 Task: Set the Shipping contact to 'equals' while find customer
Action: Mouse moved to (186, 20)
Screenshot: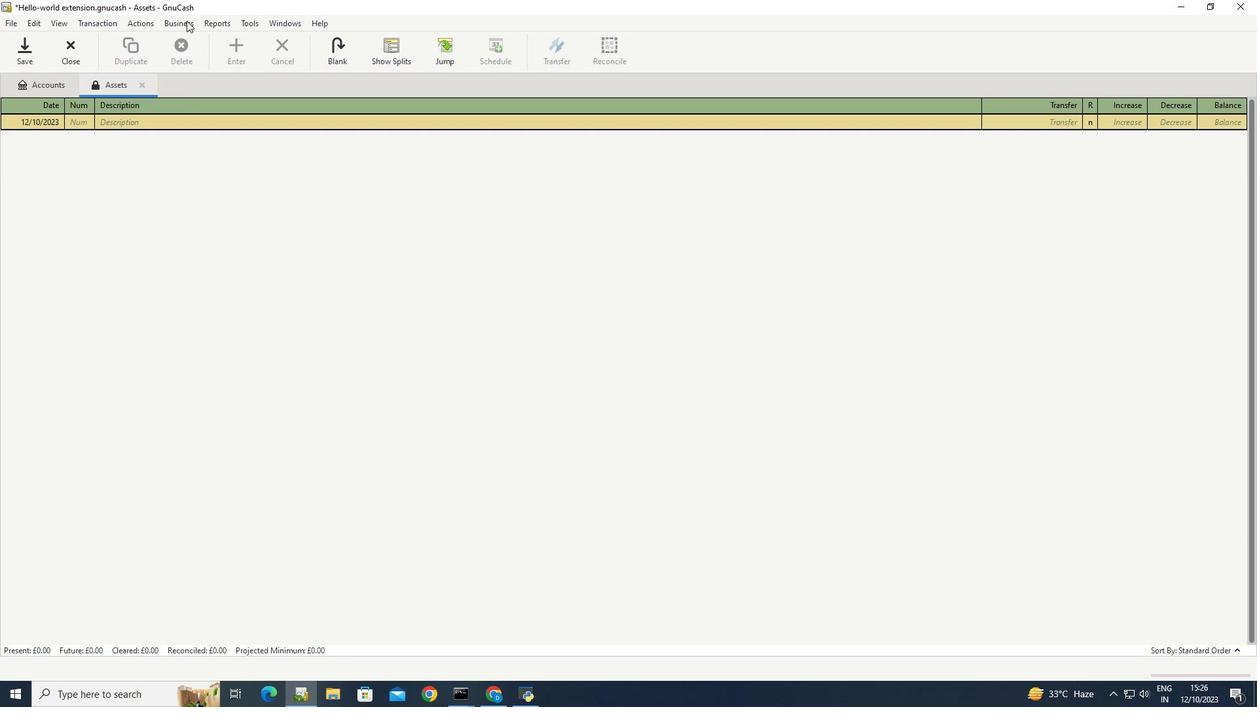 
Action: Mouse pressed left at (186, 20)
Screenshot: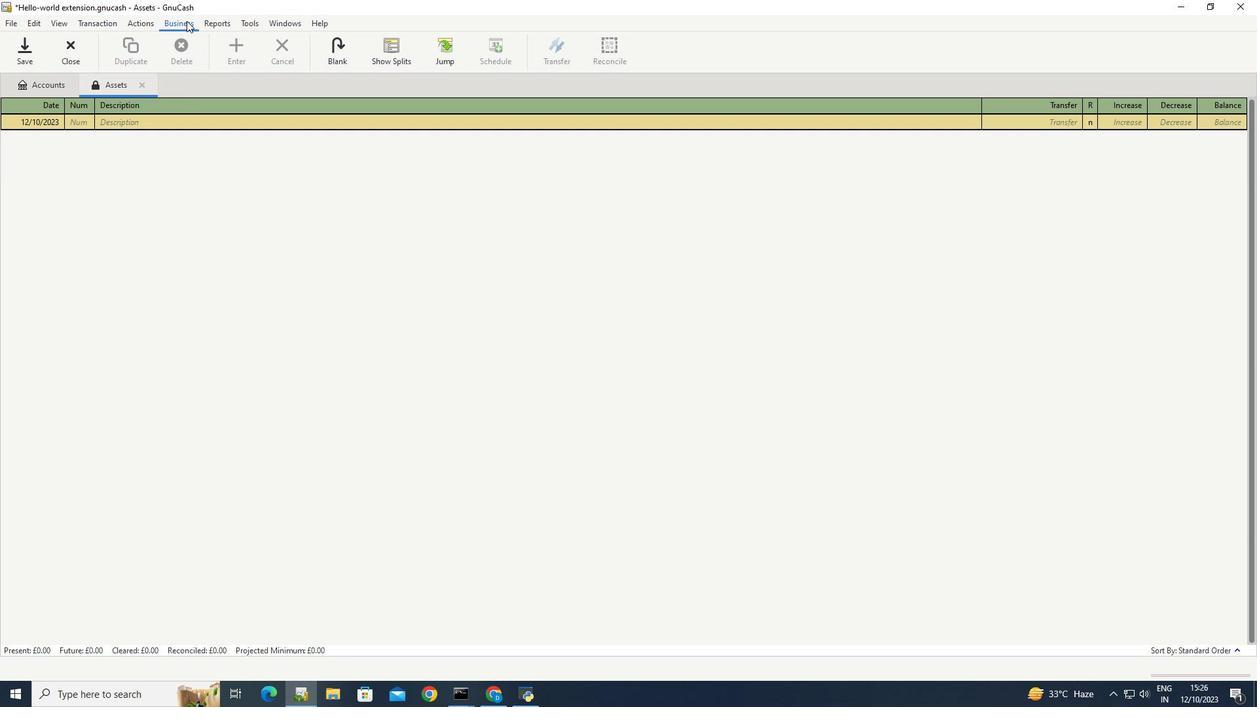 
Action: Mouse moved to (341, 72)
Screenshot: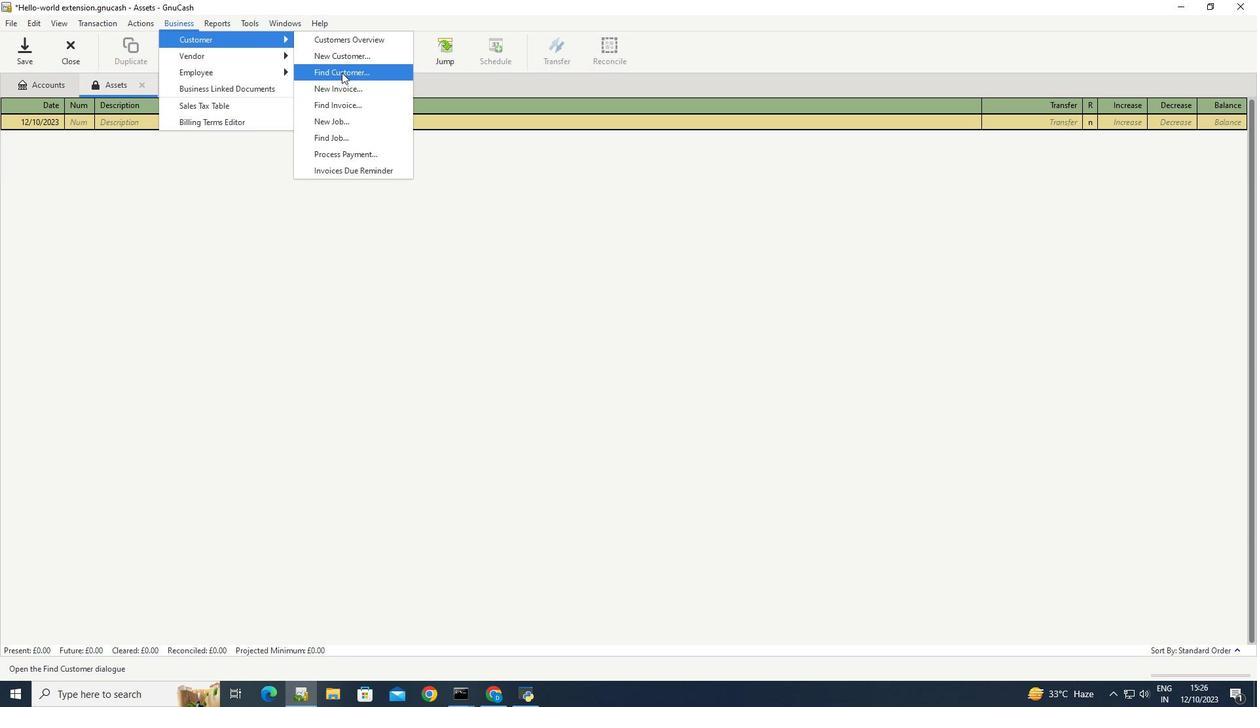 
Action: Mouse pressed left at (341, 72)
Screenshot: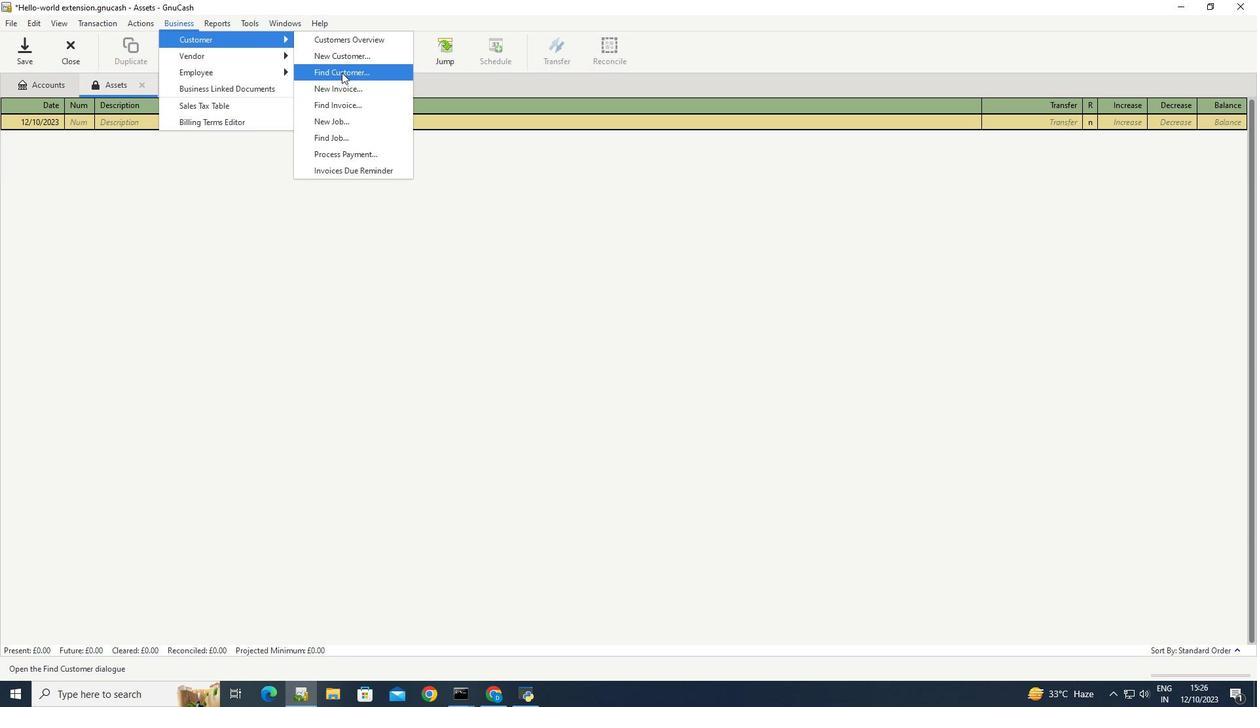 
Action: Mouse moved to (494, 310)
Screenshot: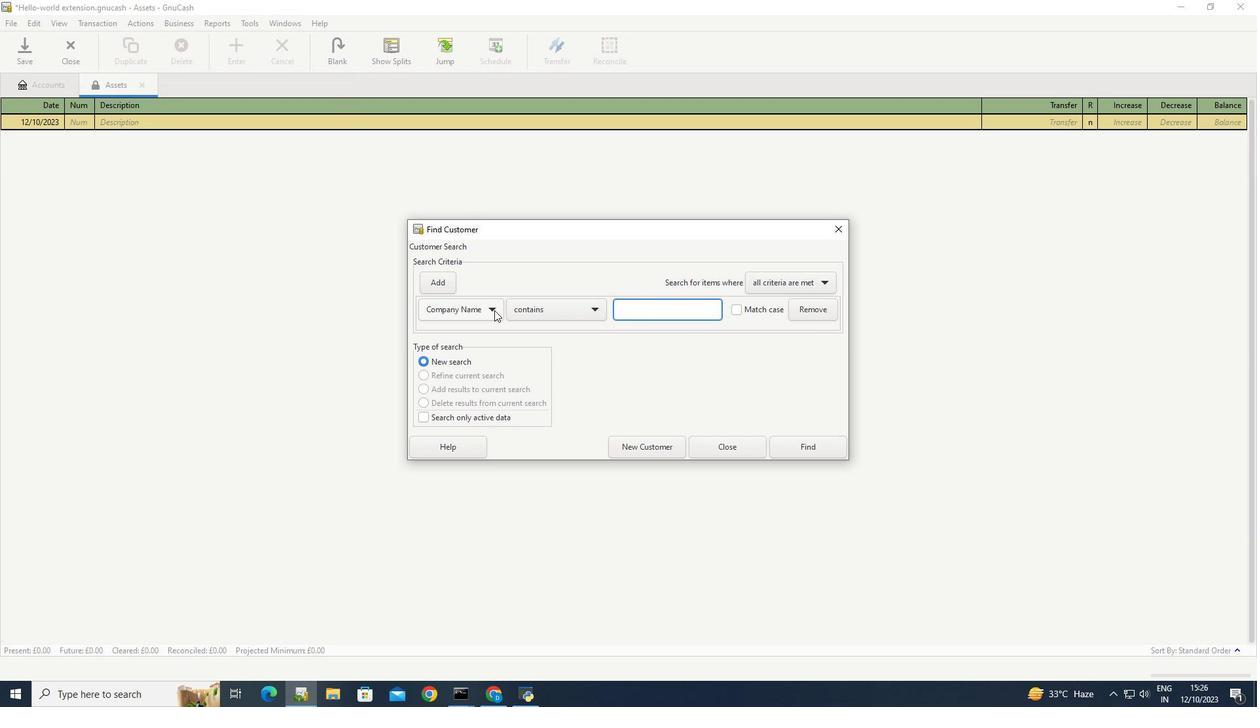 
Action: Mouse pressed left at (494, 310)
Screenshot: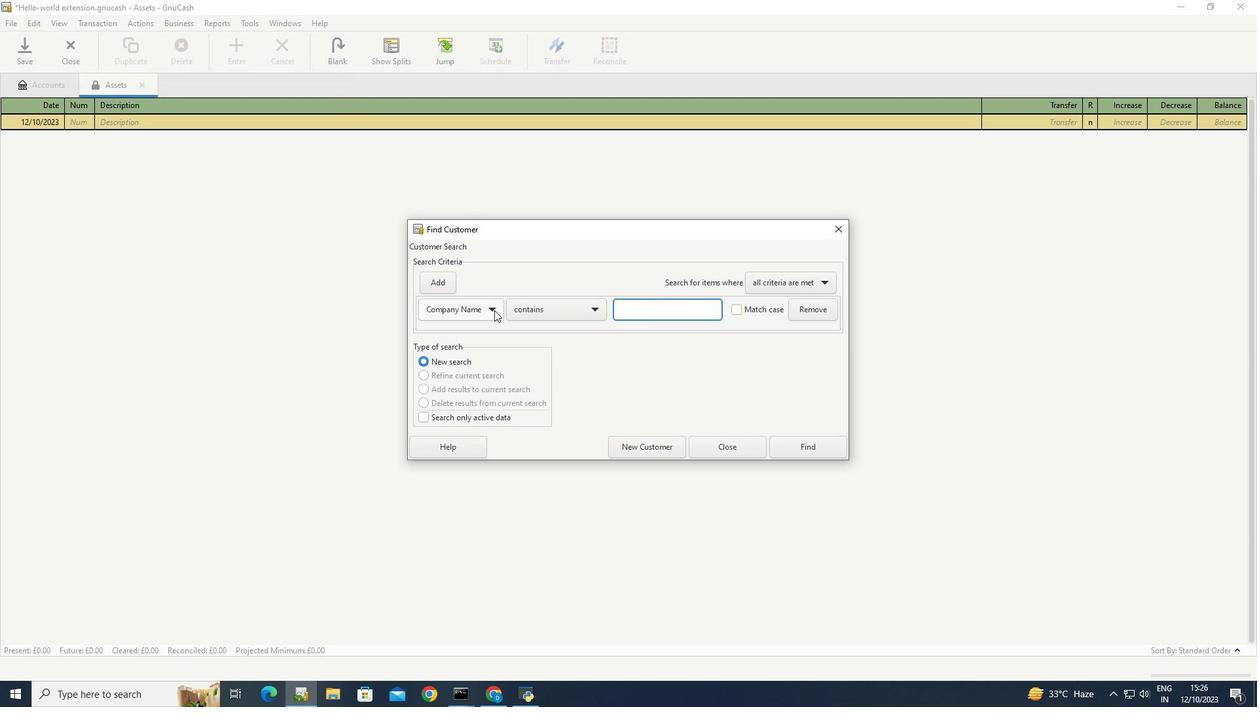 
Action: Mouse moved to (456, 368)
Screenshot: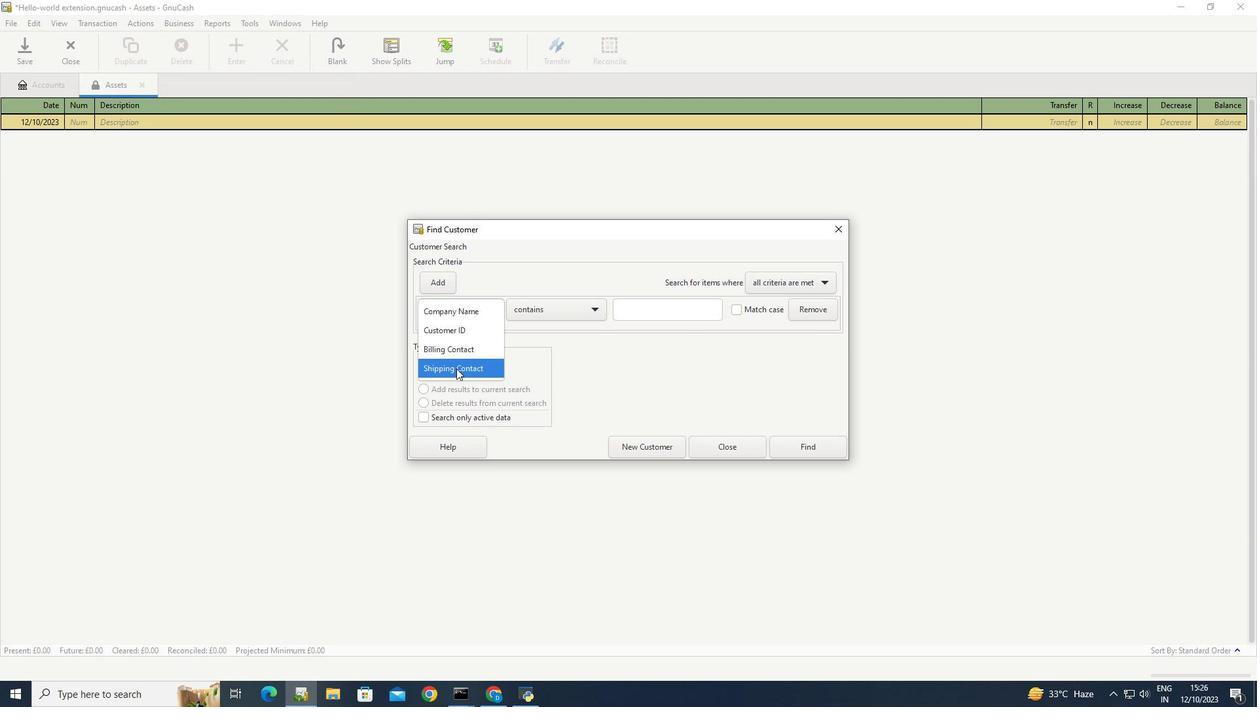 
Action: Mouse pressed left at (456, 368)
Screenshot: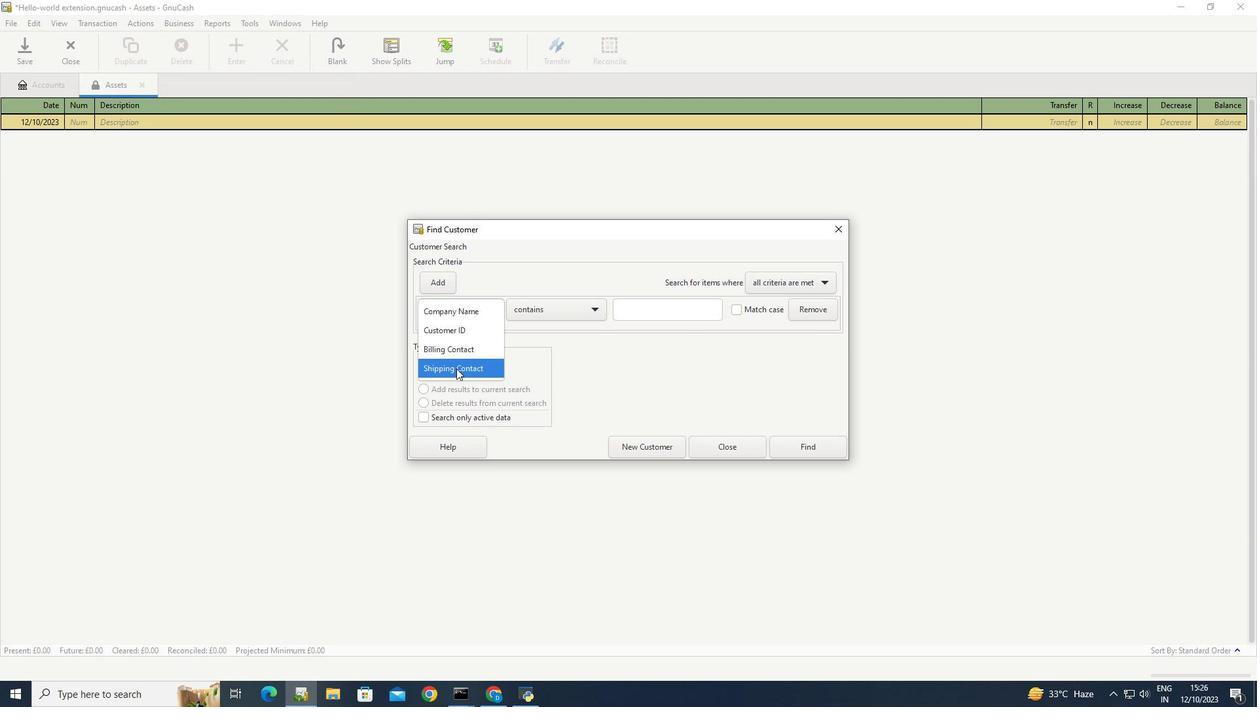 
Action: Mouse moved to (596, 313)
Screenshot: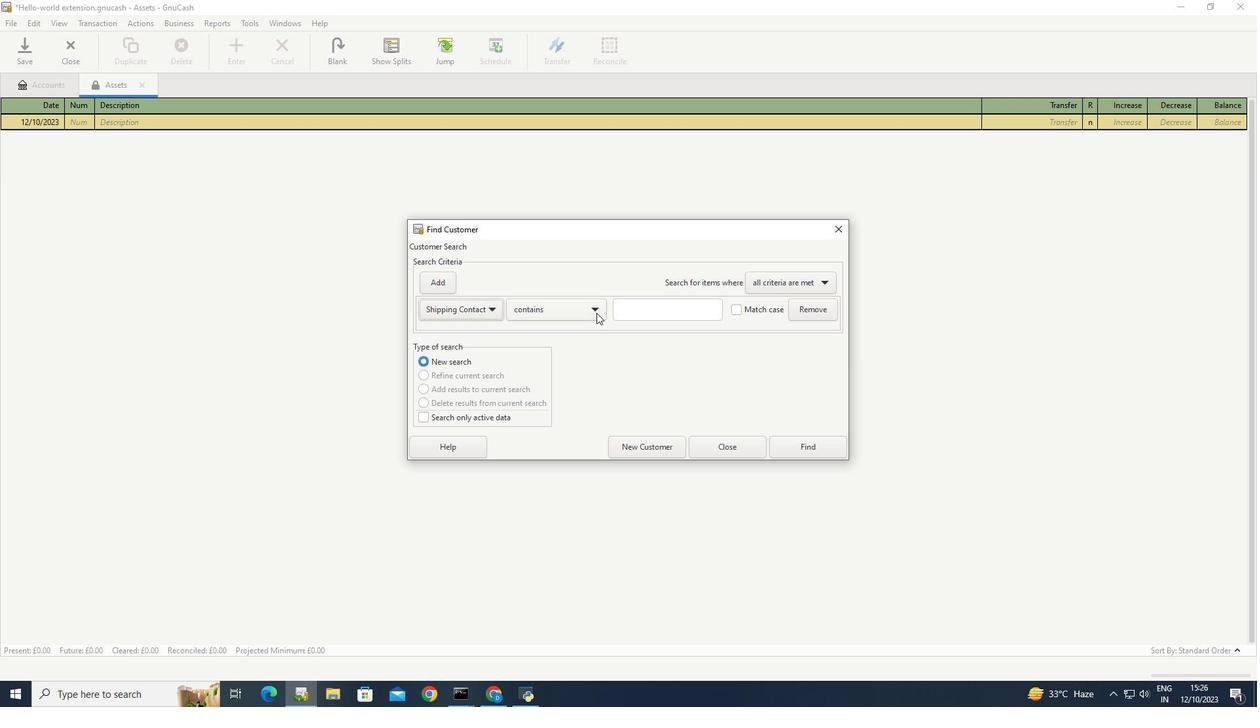 
Action: Mouse pressed left at (596, 313)
Screenshot: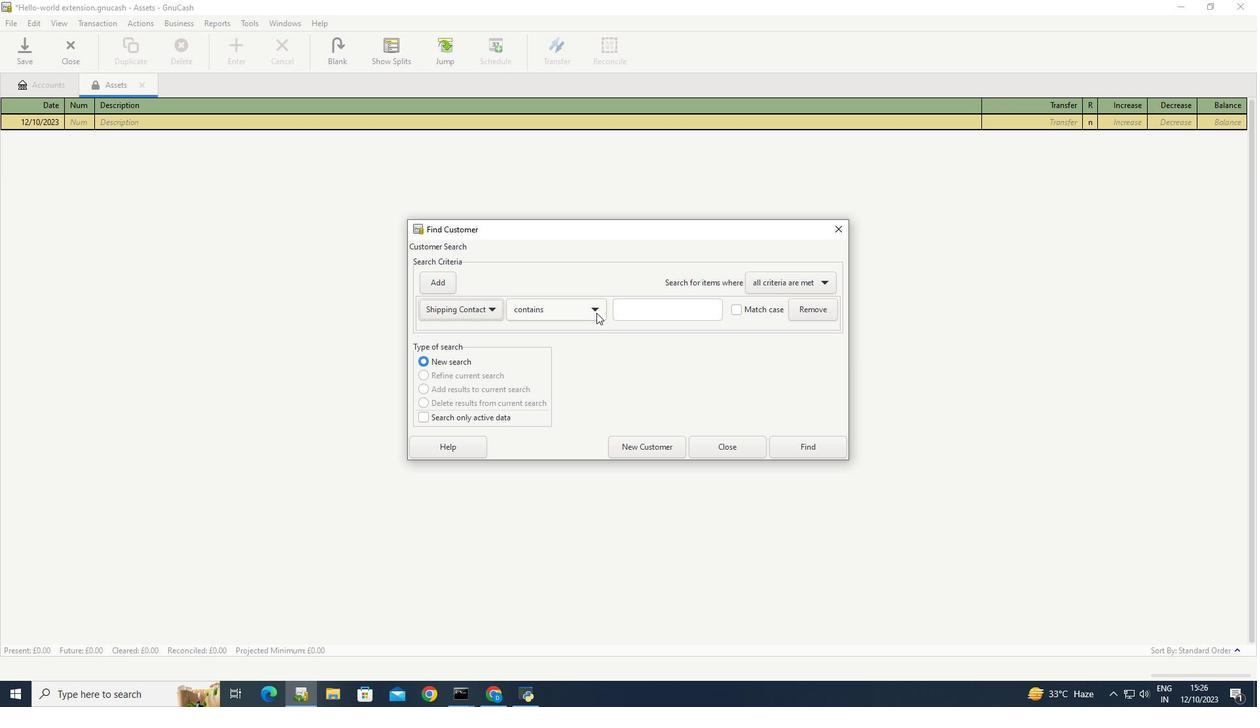 
Action: Mouse moved to (541, 334)
Screenshot: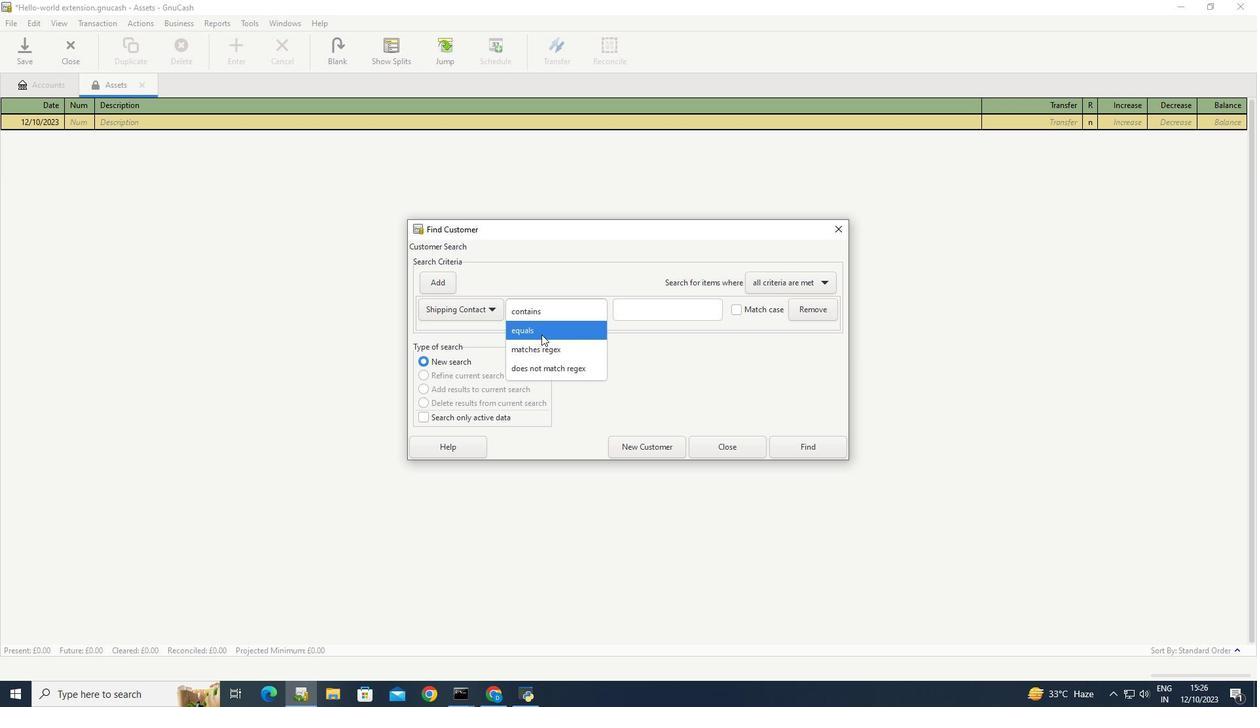 
Action: Mouse pressed left at (541, 334)
Screenshot: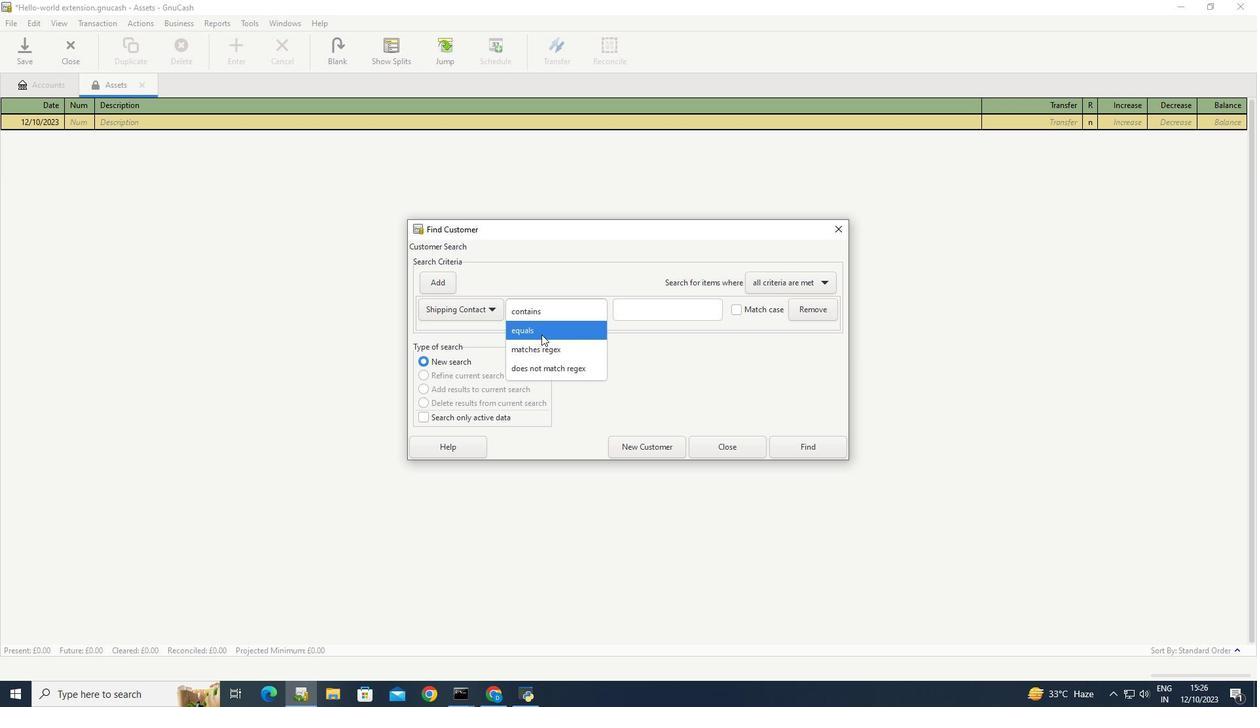 
Action: Mouse moved to (647, 359)
Screenshot: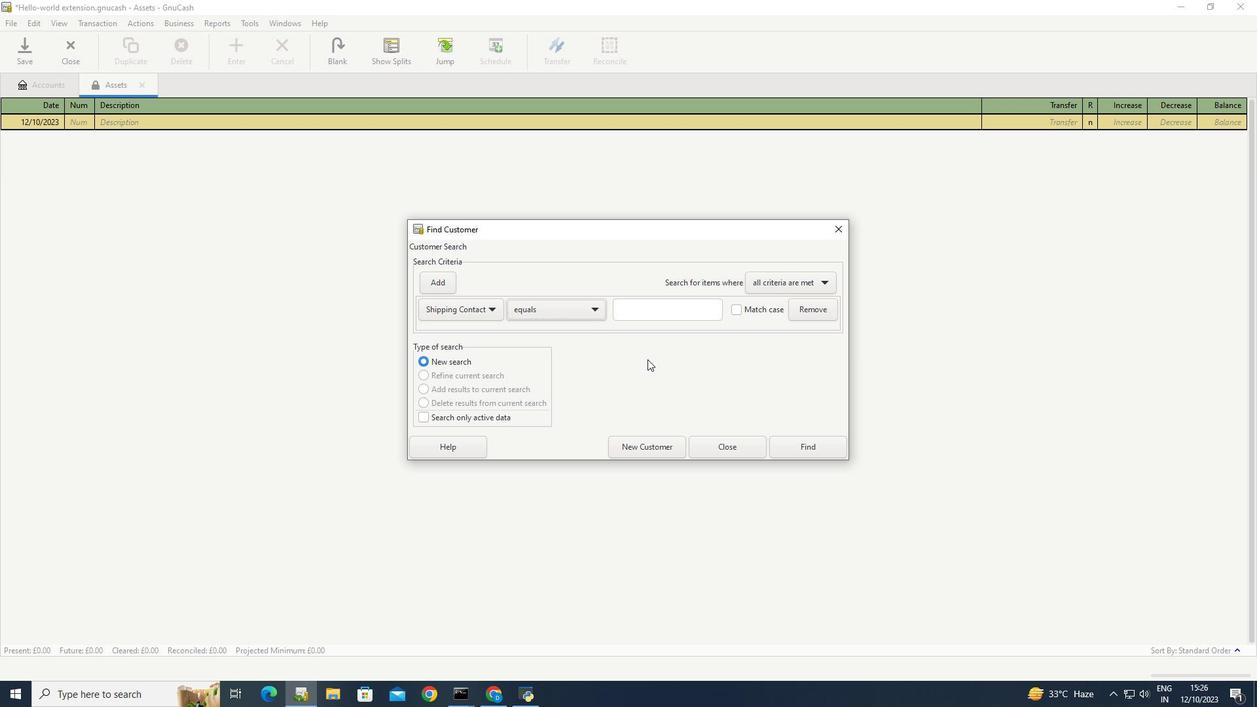 
Action: Mouse pressed left at (647, 359)
Screenshot: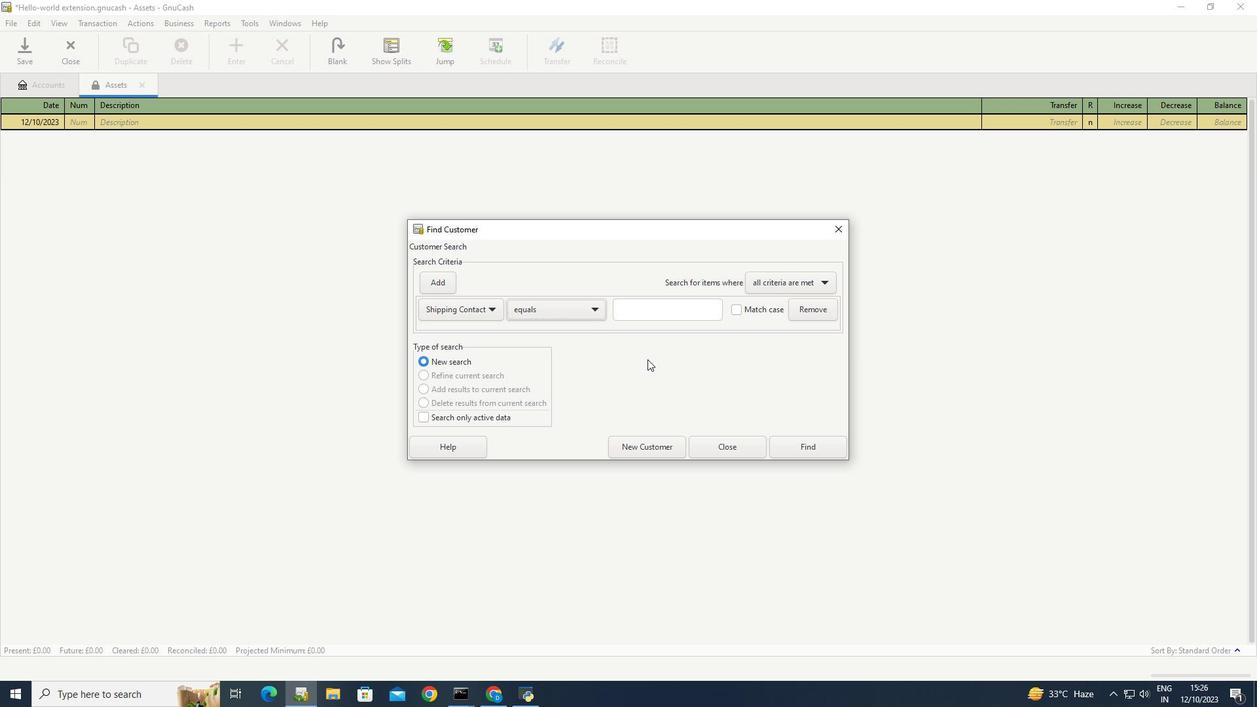 
